Task: Join the call with the help of meeting code.
Action: Mouse moved to (806, 60)
Screenshot: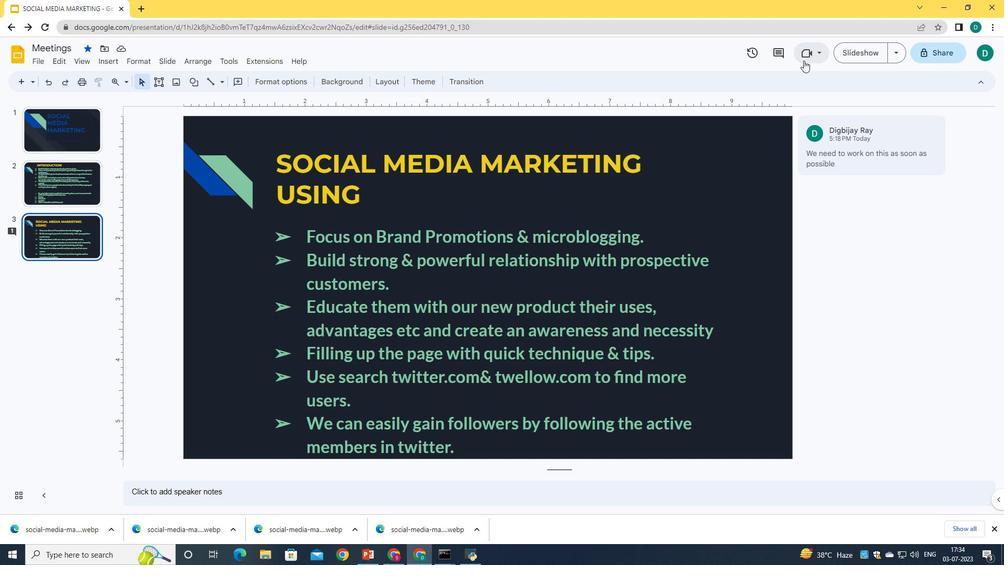 
Action: Mouse pressed left at (806, 60)
Screenshot: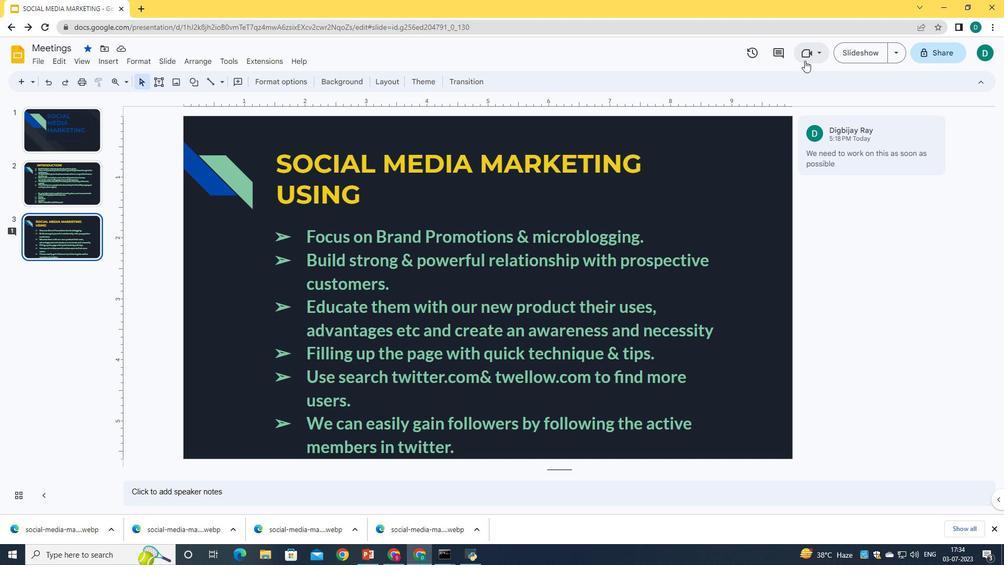 
Action: Mouse moved to (745, 184)
Screenshot: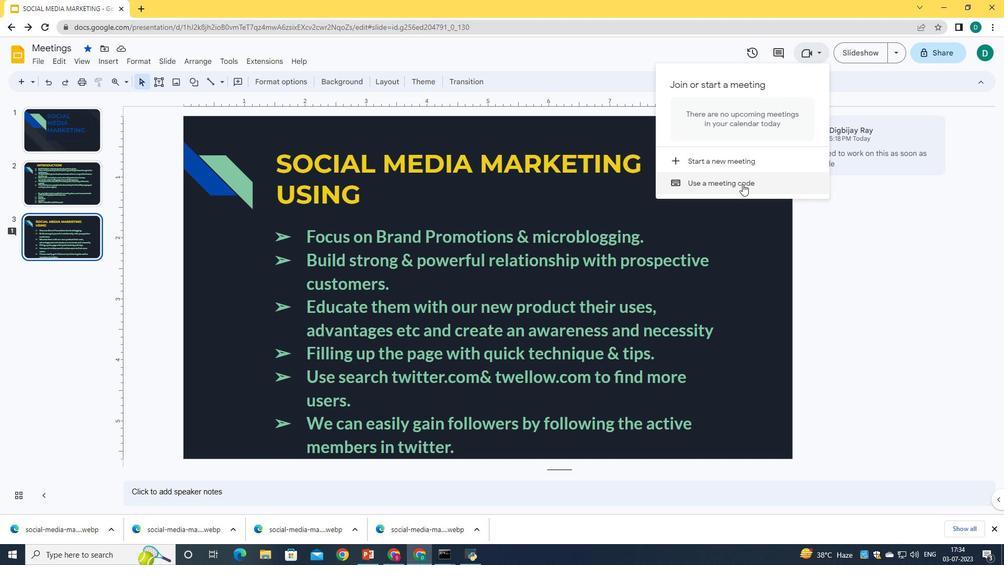 
Action: Mouse pressed left at (745, 184)
Screenshot: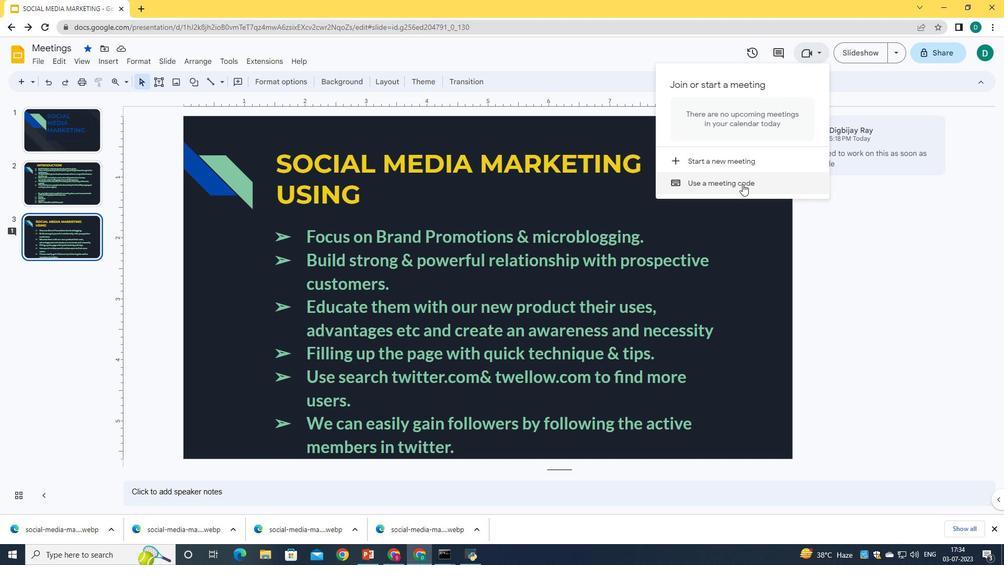 
Action: Mouse moved to (733, 152)
Screenshot: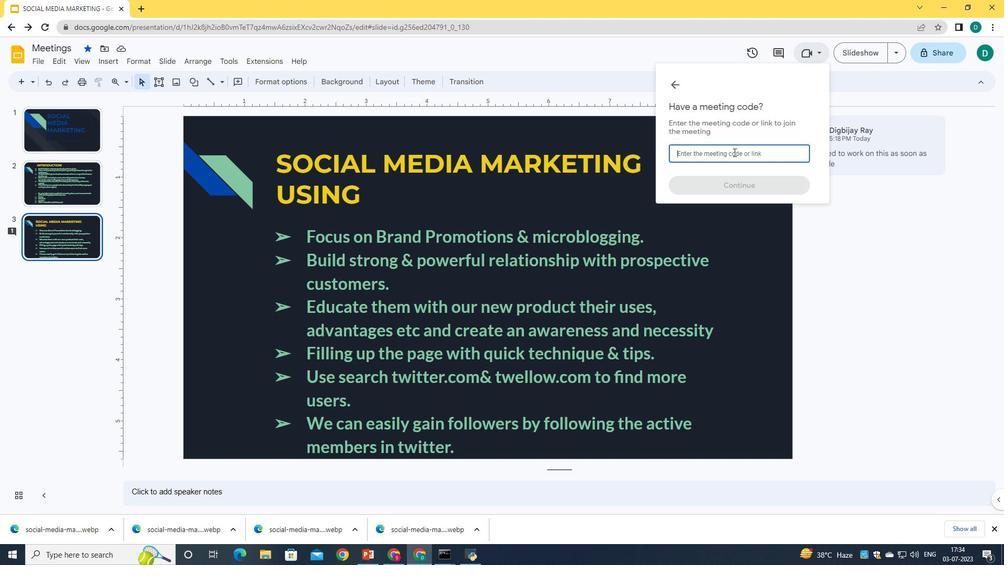 
Action: Key pressed saa-kvke-cnk
Screenshot: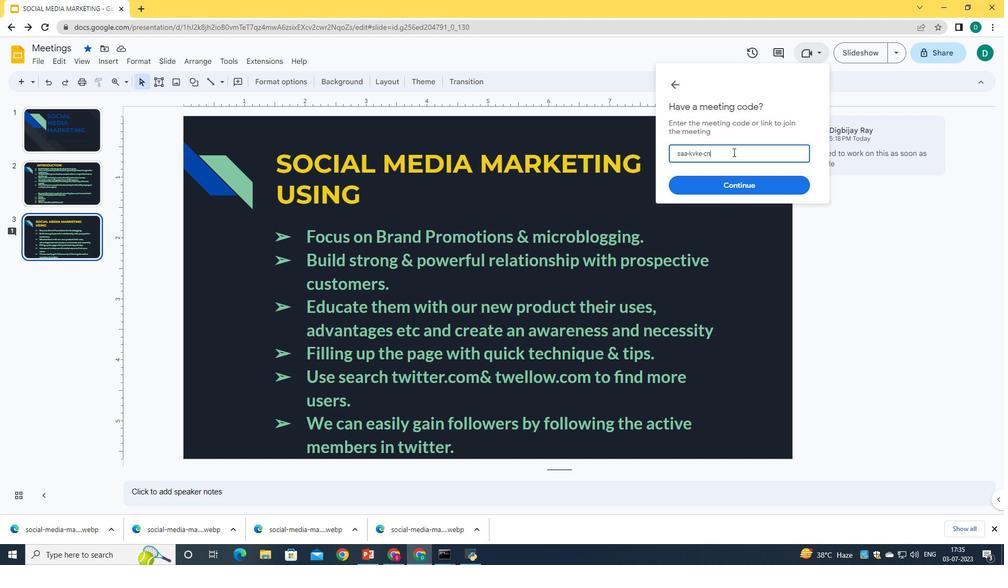 
Action: Mouse moved to (747, 188)
Screenshot: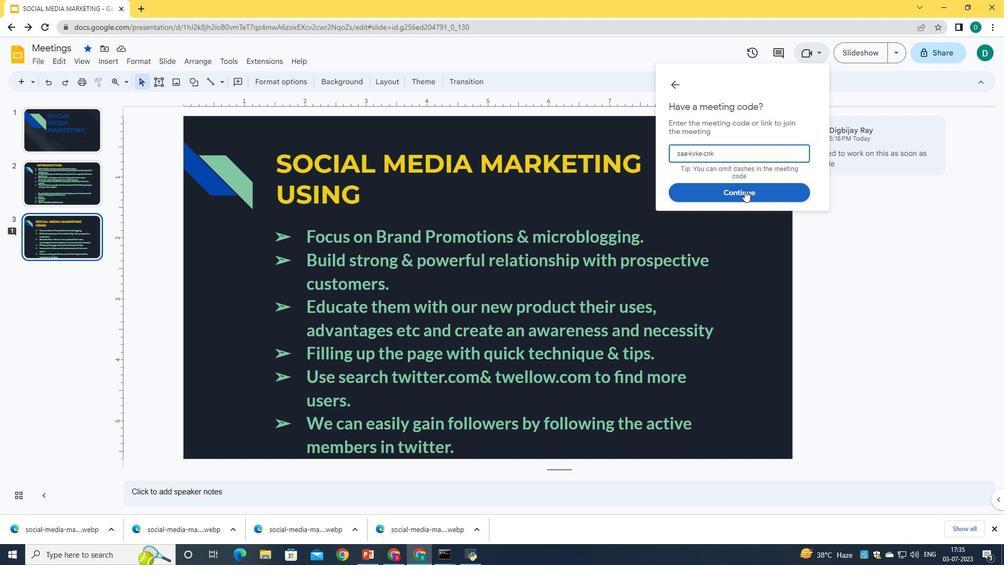 
Action: Mouse pressed left at (747, 188)
Screenshot: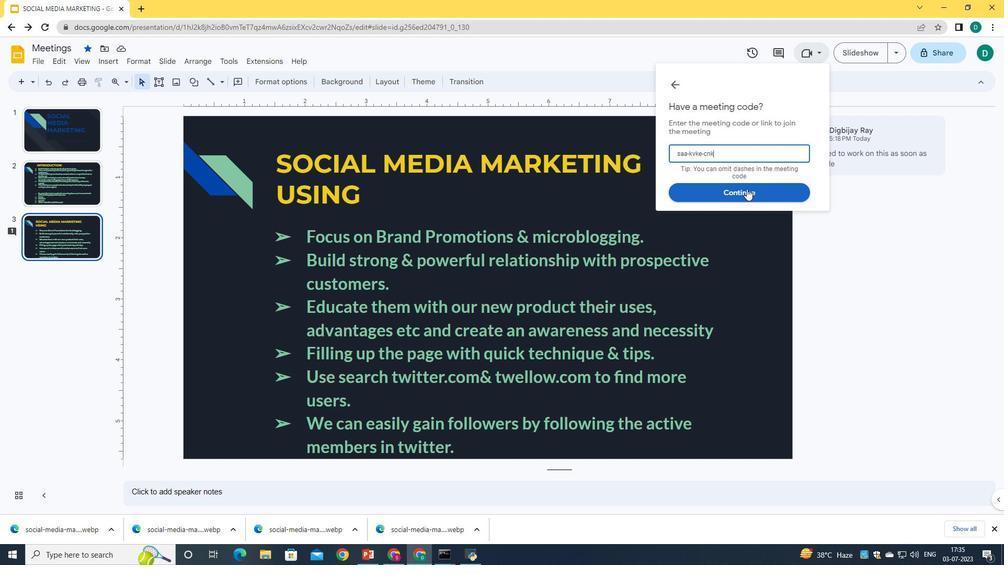 
Action: Mouse moved to (753, 220)
Screenshot: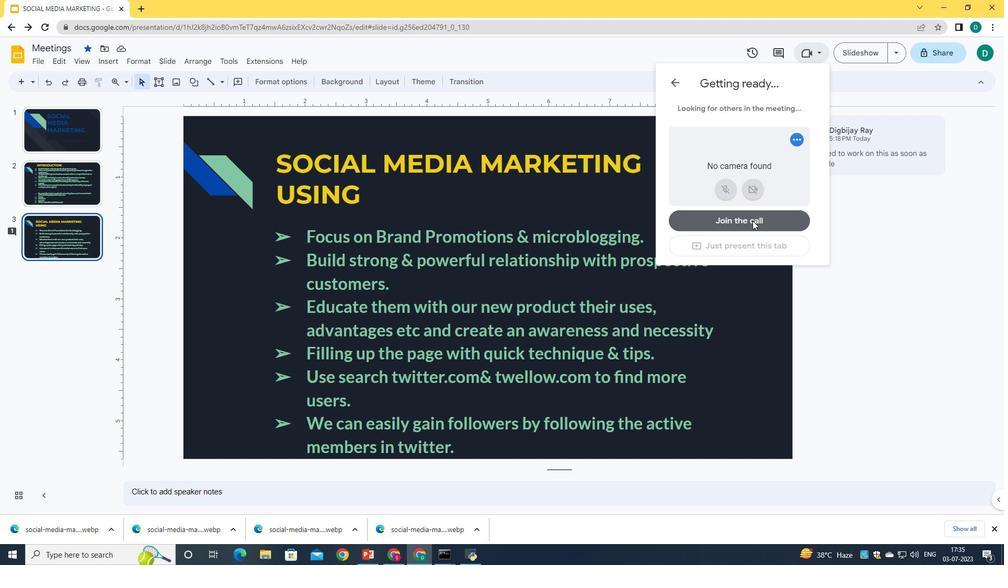 
Action: Mouse pressed left at (753, 220)
Screenshot: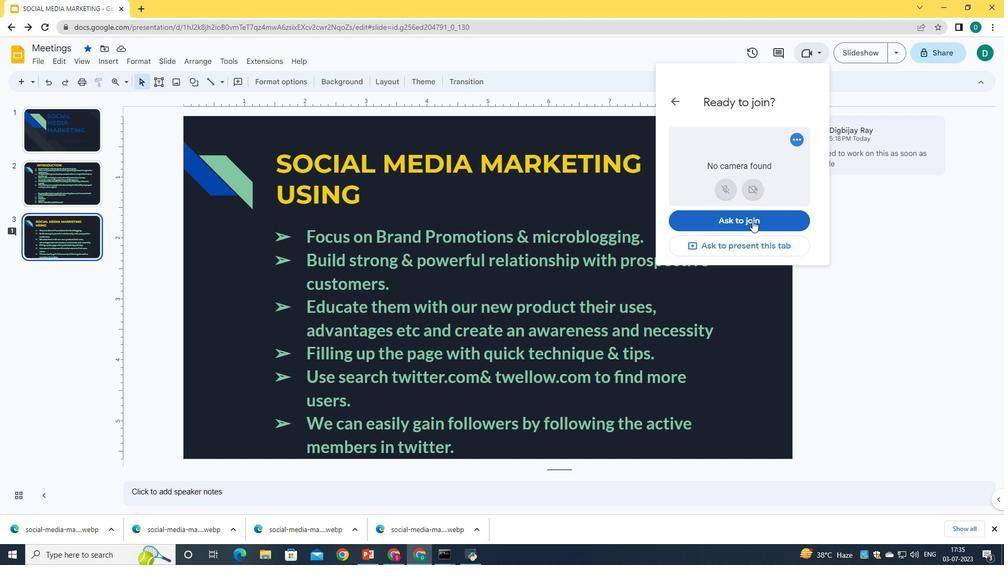 
Action: Mouse moved to (986, 55)
Screenshot: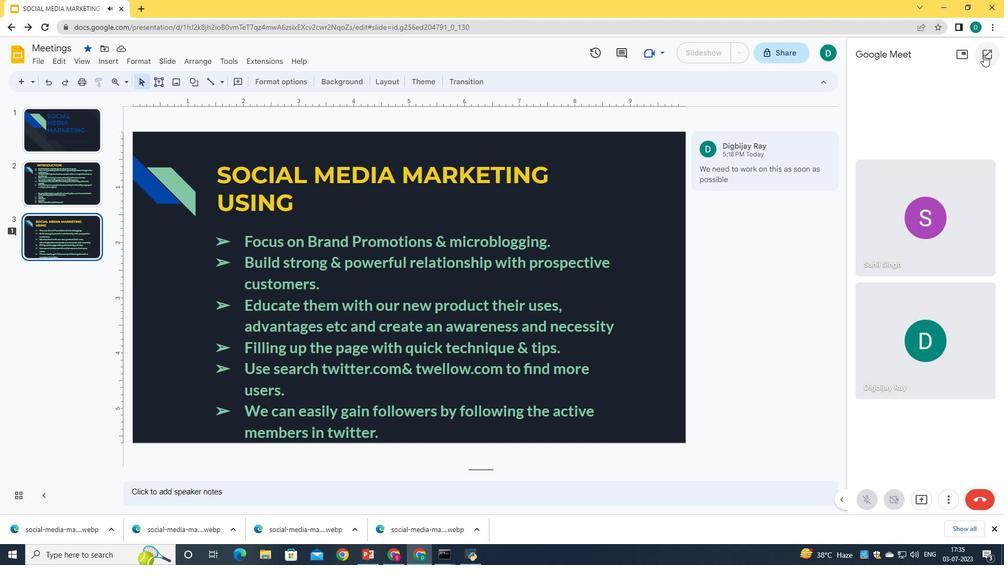 
Action: Mouse pressed left at (986, 55)
Screenshot: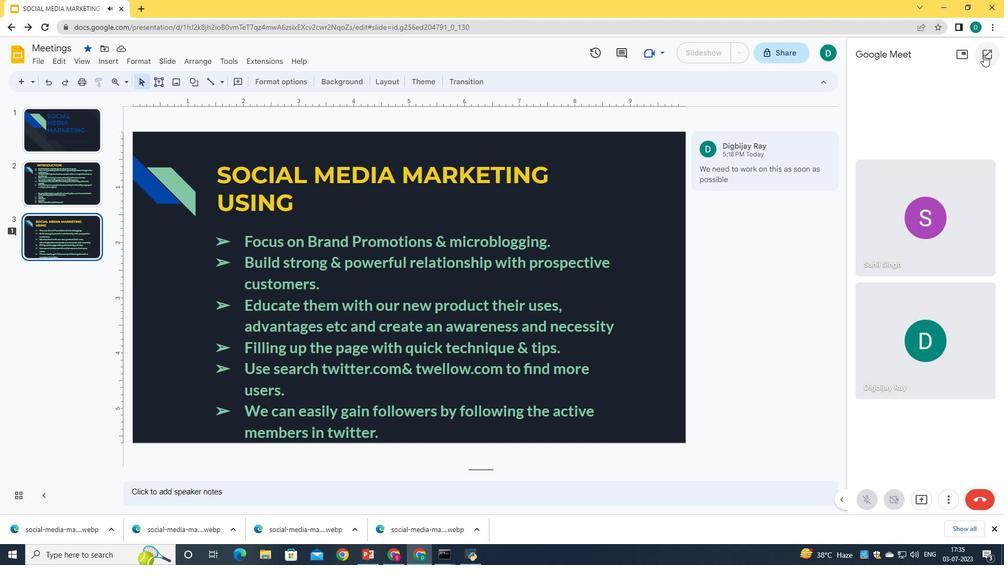 
Action: Mouse moved to (464, 207)
Screenshot: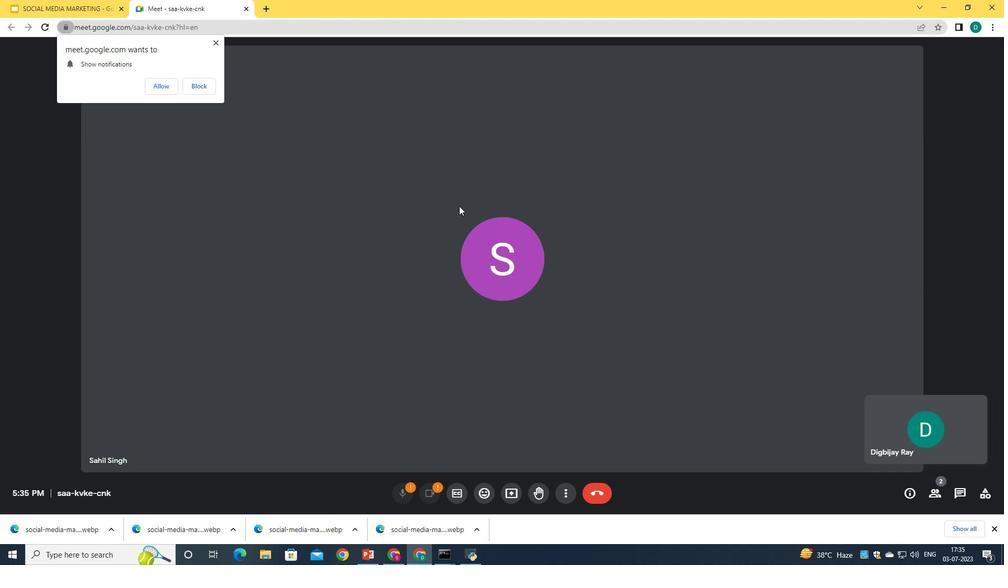 
